 Task: Add Asparagus Tray to the cart.
Action: Mouse pressed left at (22, 115)
Screenshot: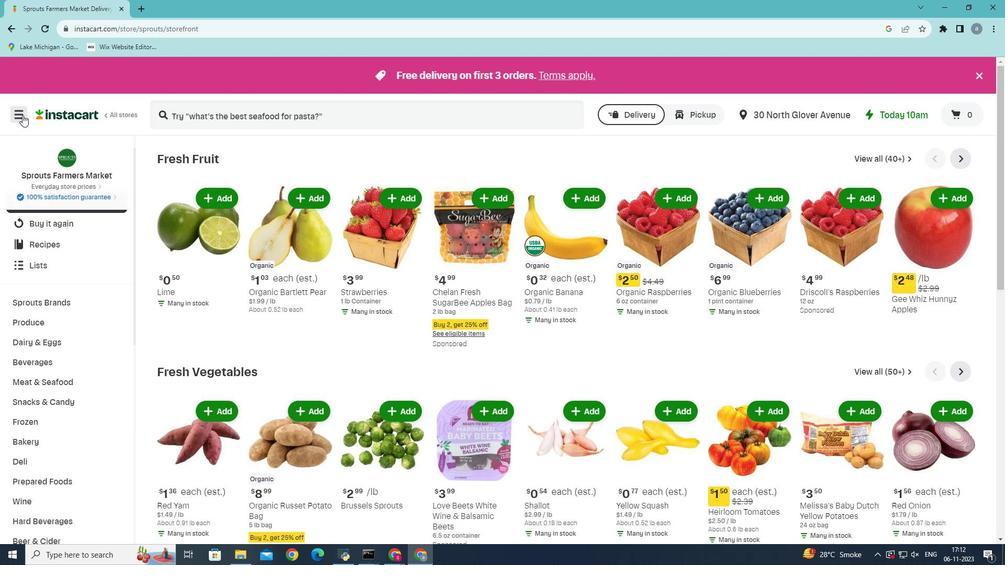 
Action: Mouse moved to (55, 291)
Screenshot: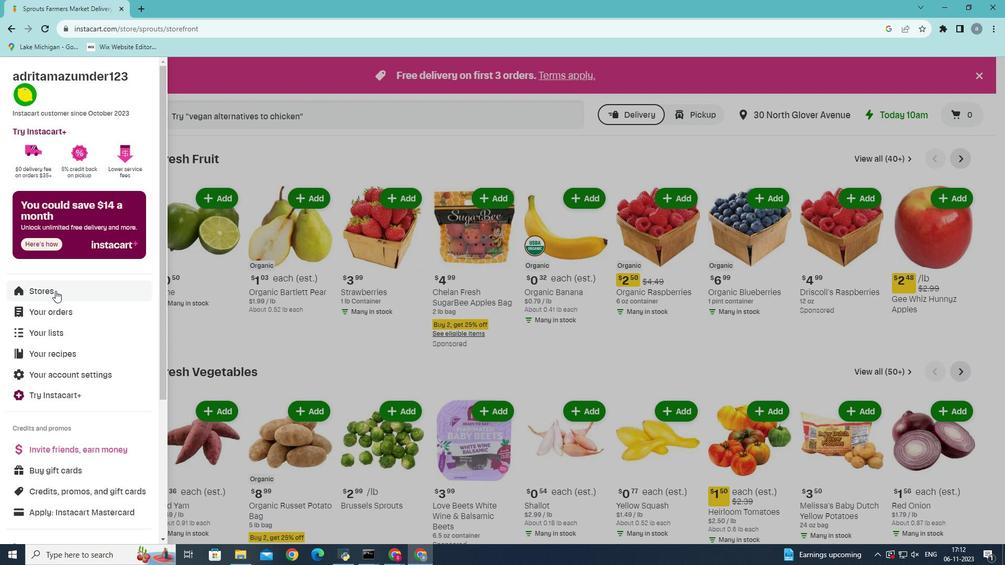 
Action: Mouse pressed left at (55, 291)
Screenshot: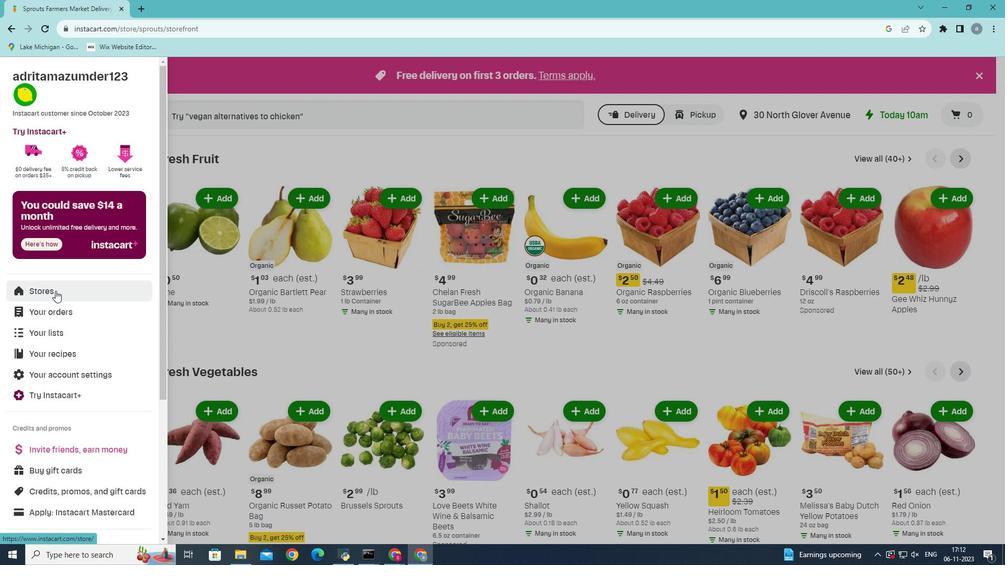 
Action: Mouse moved to (235, 112)
Screenshot: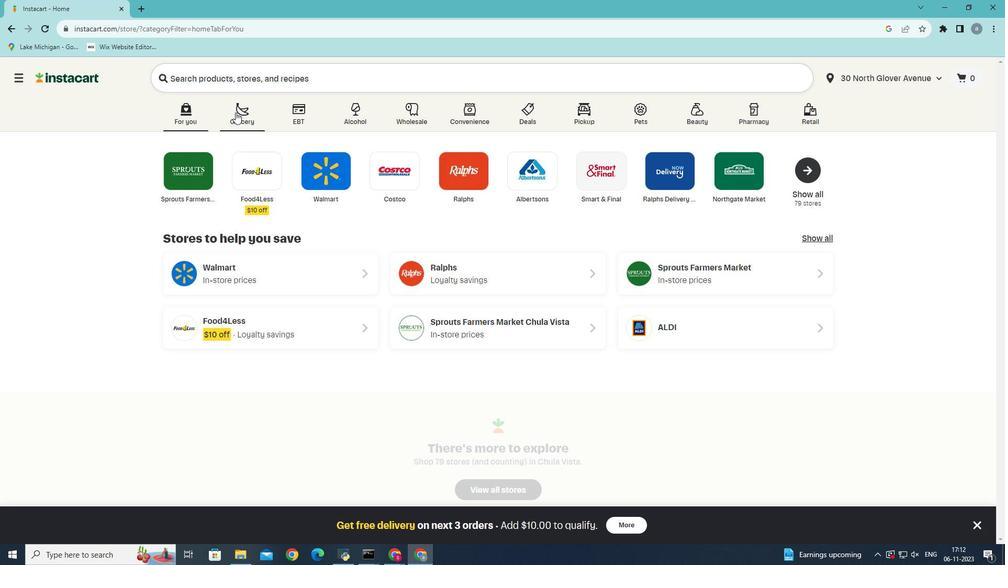 
Action: Mouse pressed left at (235, 112)
Screenshot: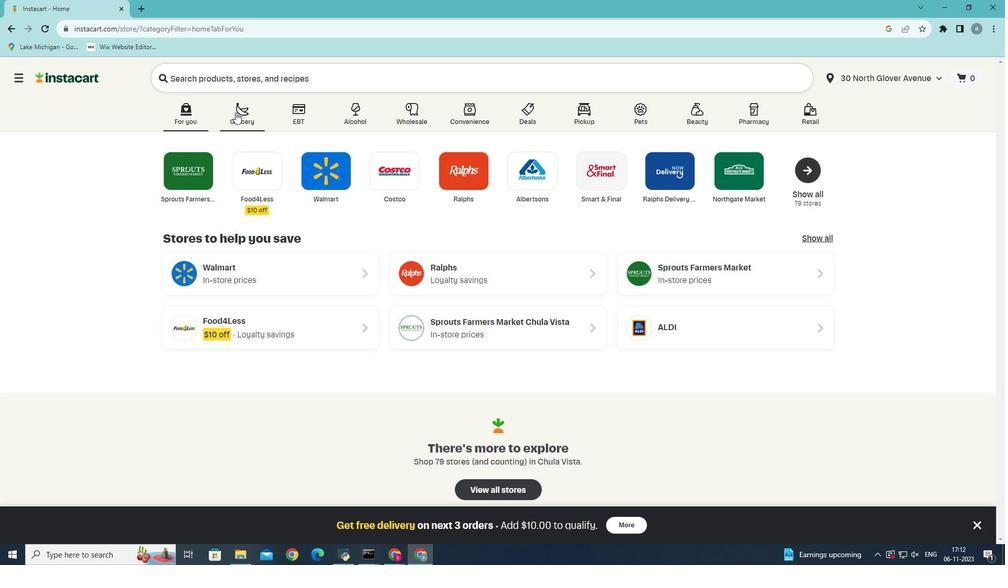 
Action: Mouse moved to (229, 301)
Screenshot: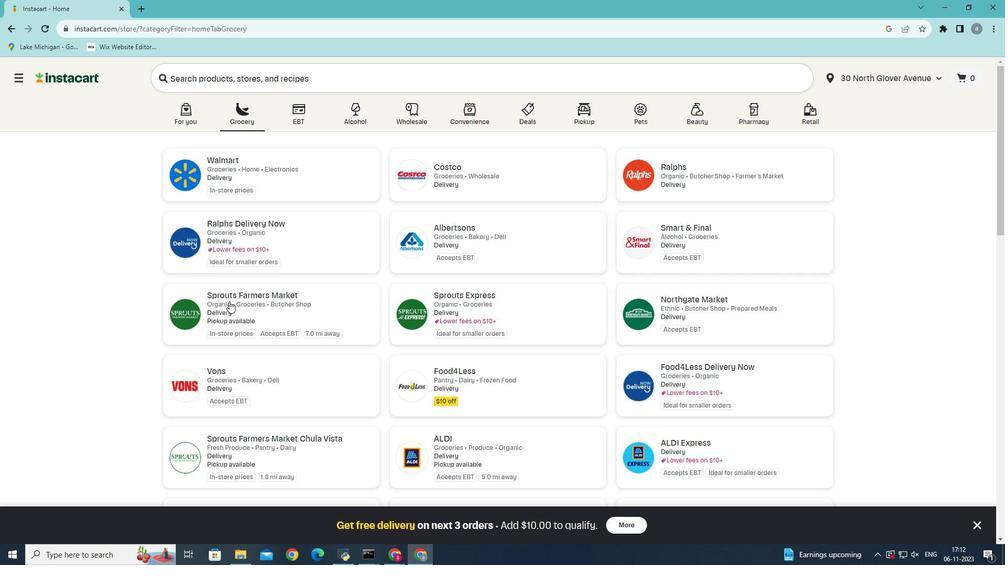 
Action: Mouse pressed left at (229, 301)
Screenshot: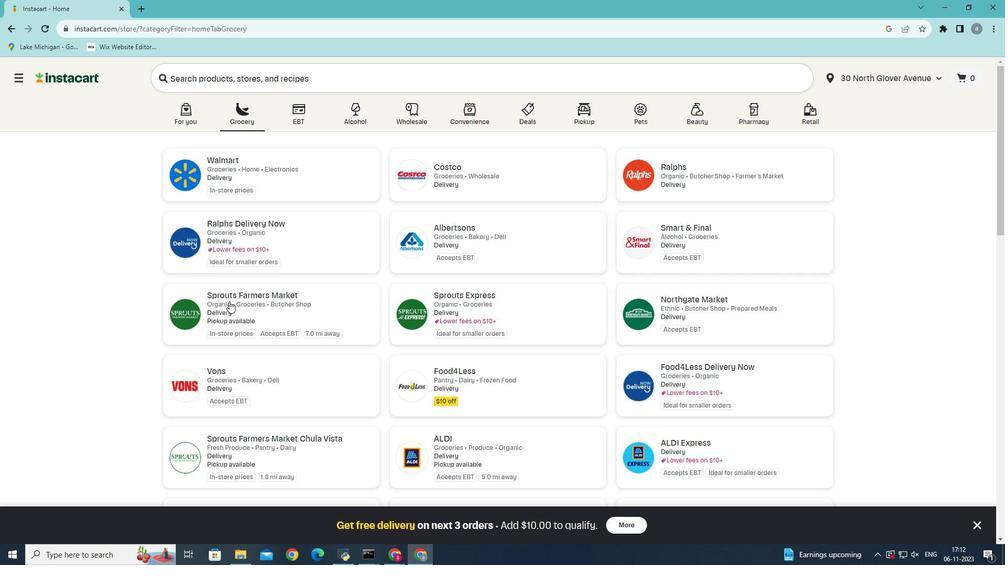 
Action: Mouse moved to (74, 418)
Screenshot: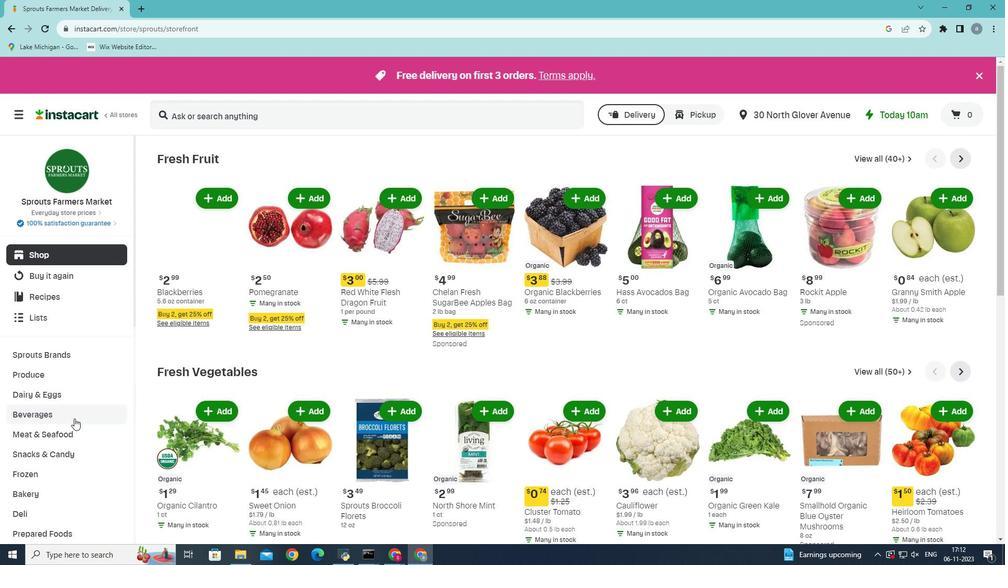 
Action: Mouse scrolled (74, 418) with delta (0, 0)
Screenshot: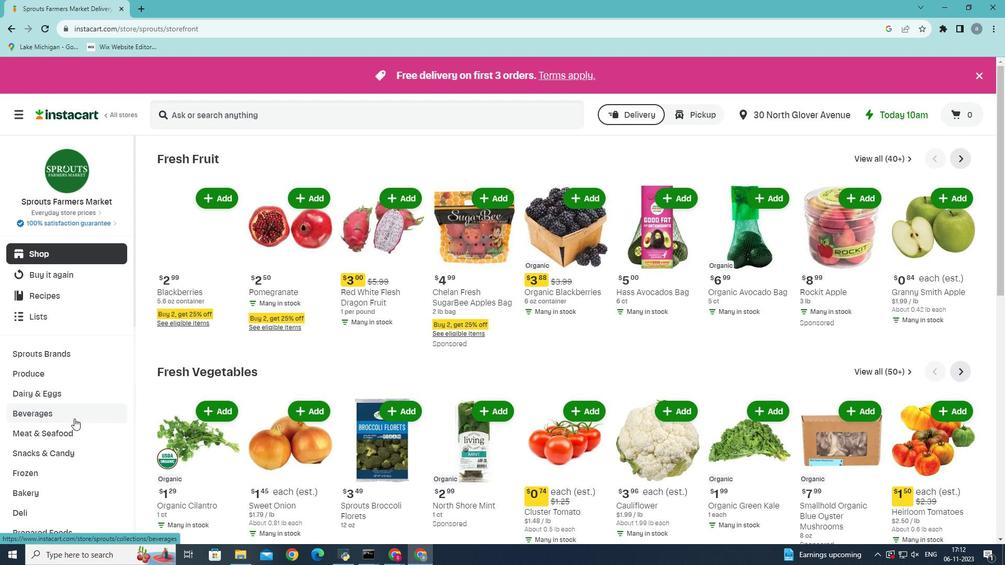 
Action: Mouse moved to (68, 482)
Screenshot: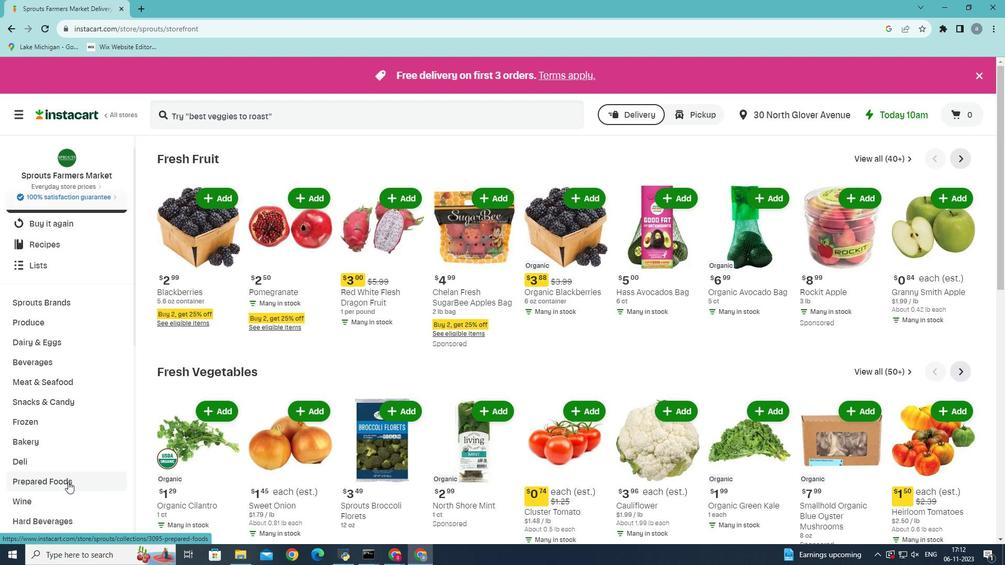 
Action: Mouse pressed left at (68, 482)
Screenshot: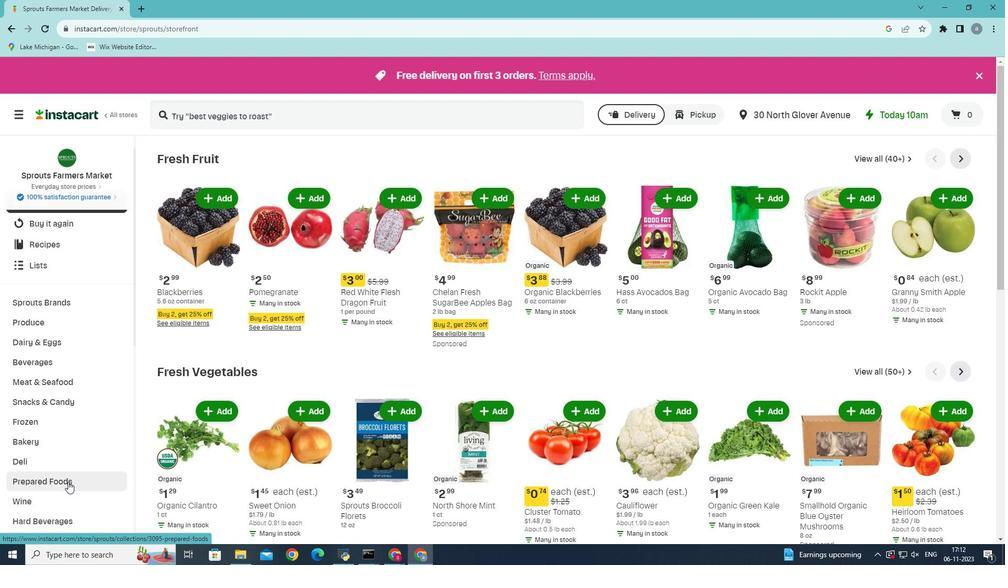 
Action: Mouse moved to (470, 188)
Screenshot: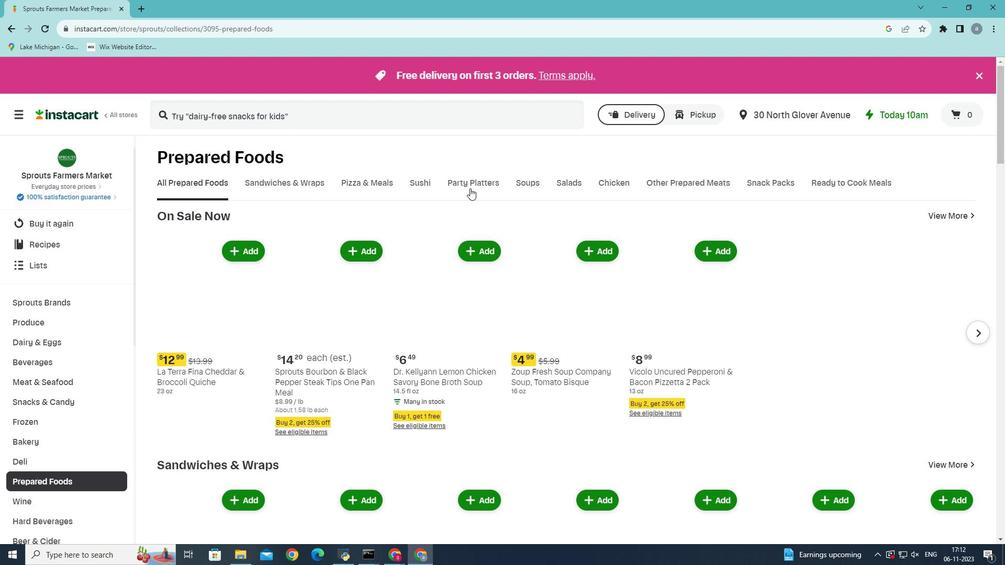 
Action: Mouse pressed left at (470, 188)
Screenshot: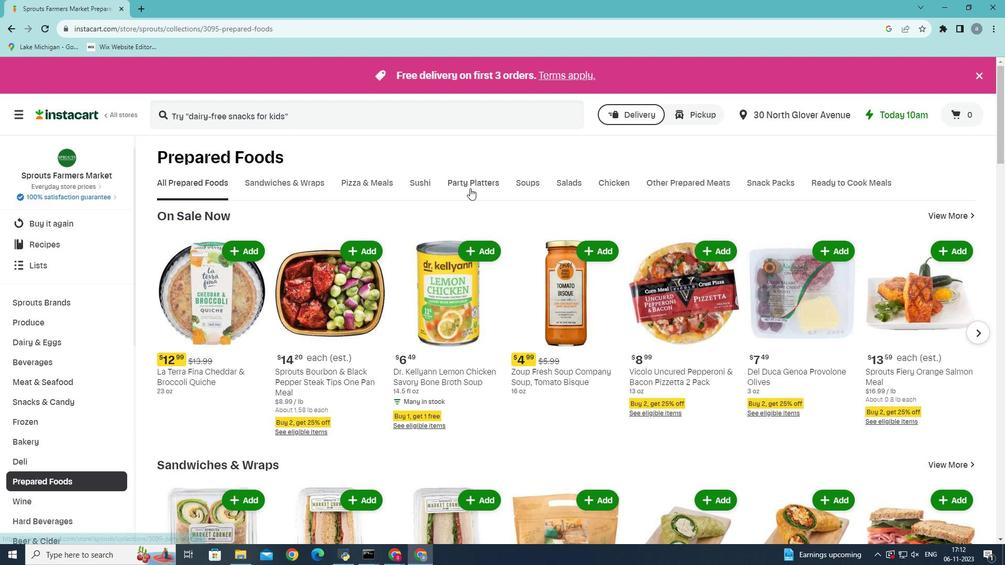 
Action: Mouse moved to (386, 277)
Screenshot: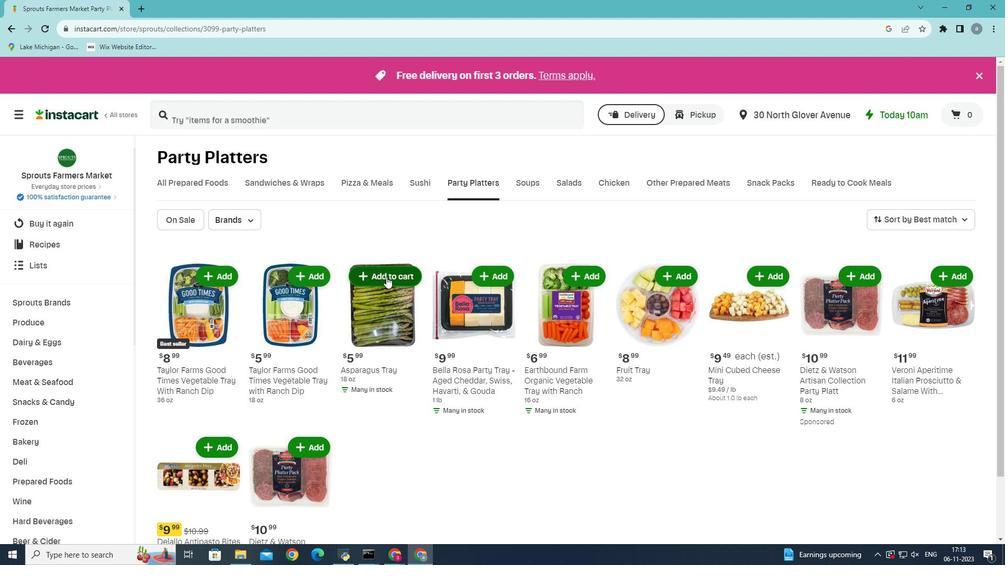 
Action: Mouse pressed left at (386, 277)
Screenshot: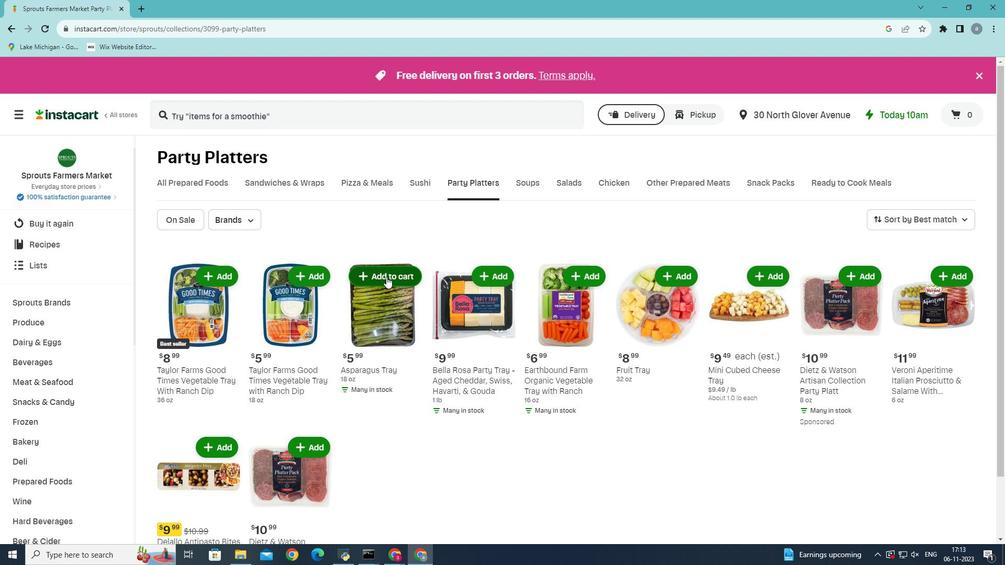 
Action: Mouse moved to (386, 277)
Screenshot: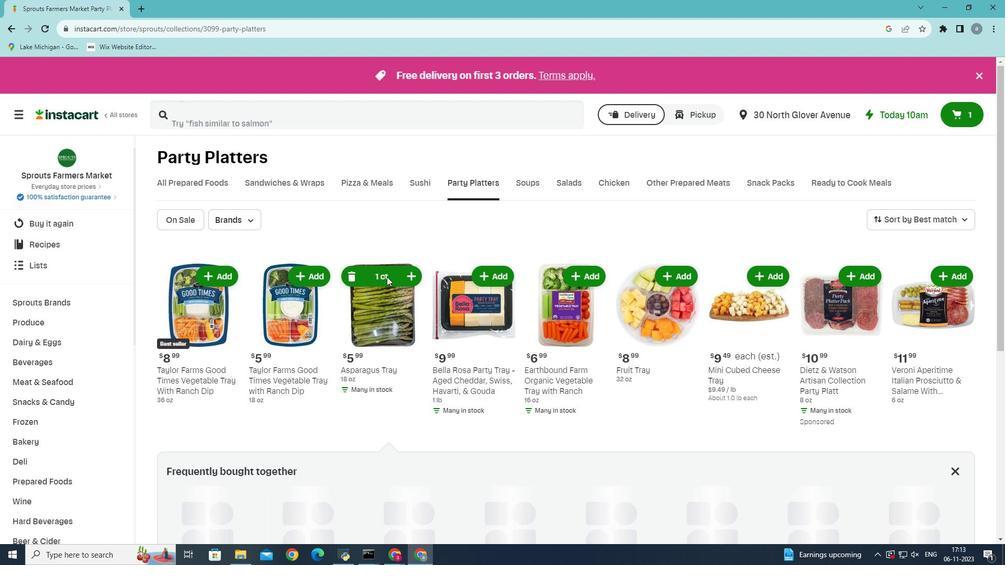 
